 Task: Look for products in the category "Cider" from Golden State Cider only.
Action: Mouse moved to (899, 320)
Screenshot: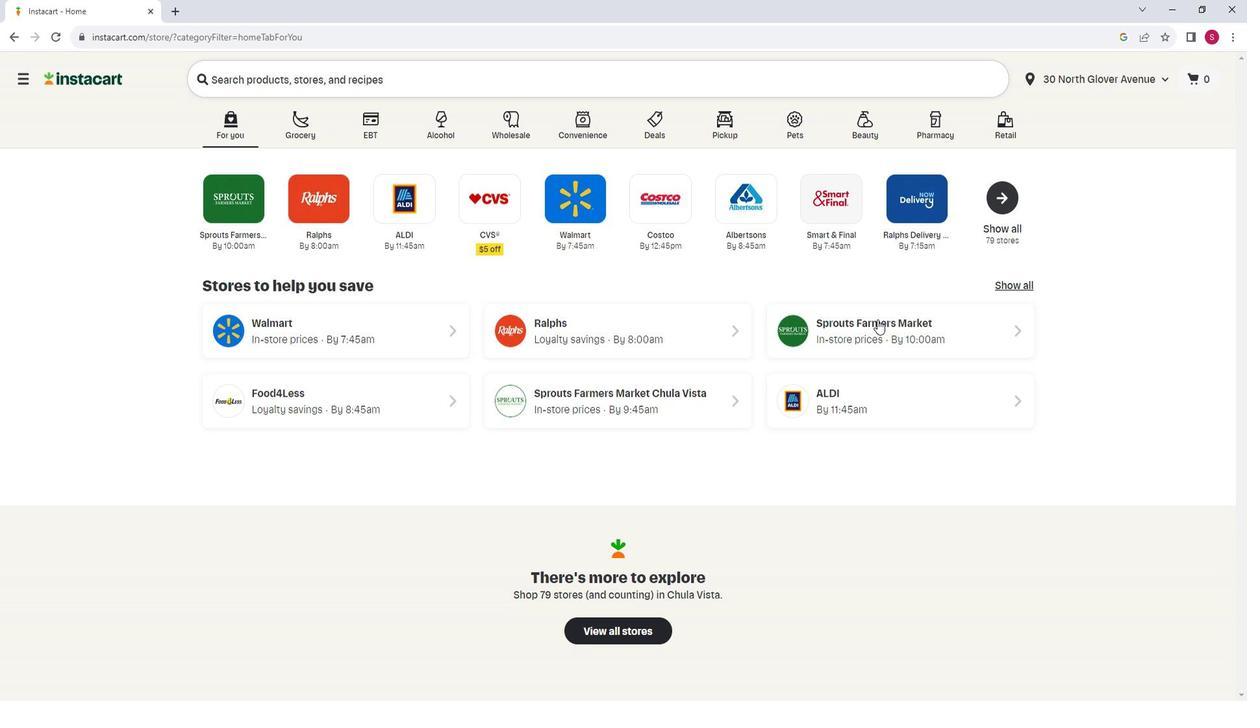 
Action: Mouse pressed left at (899, 320)
Screenshot: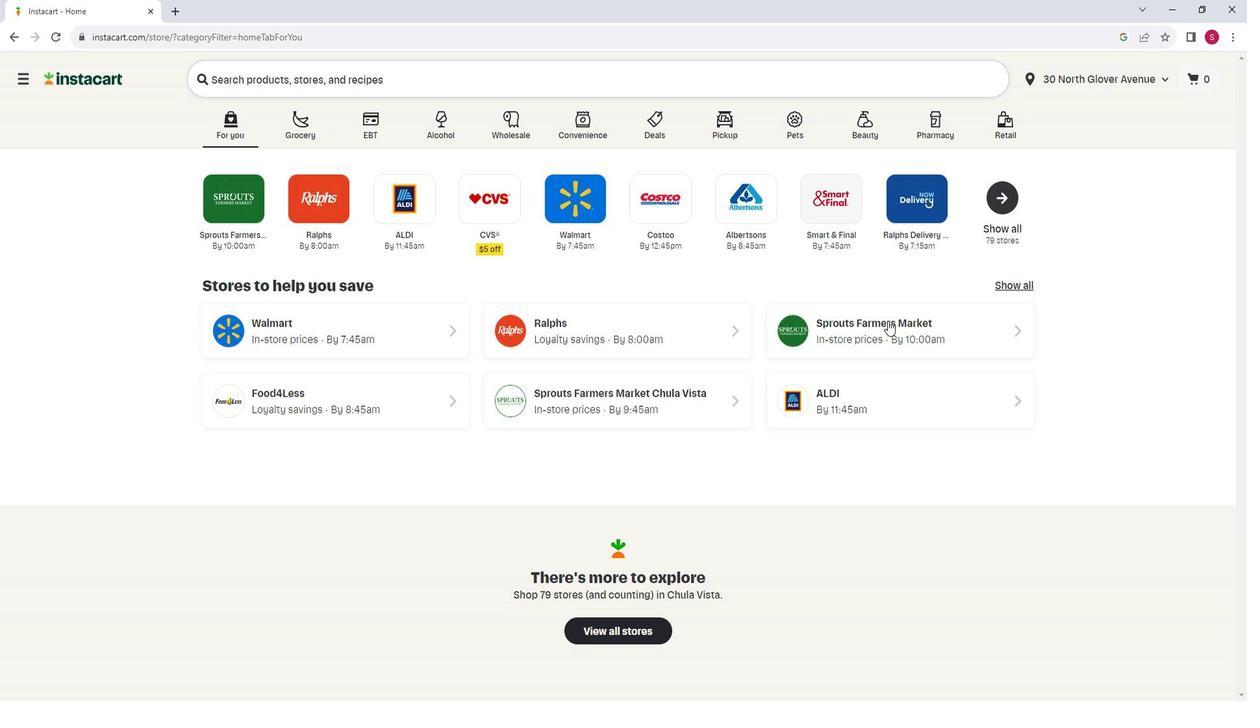 
Action: Mouse moved to (97, 448)
Screenshot: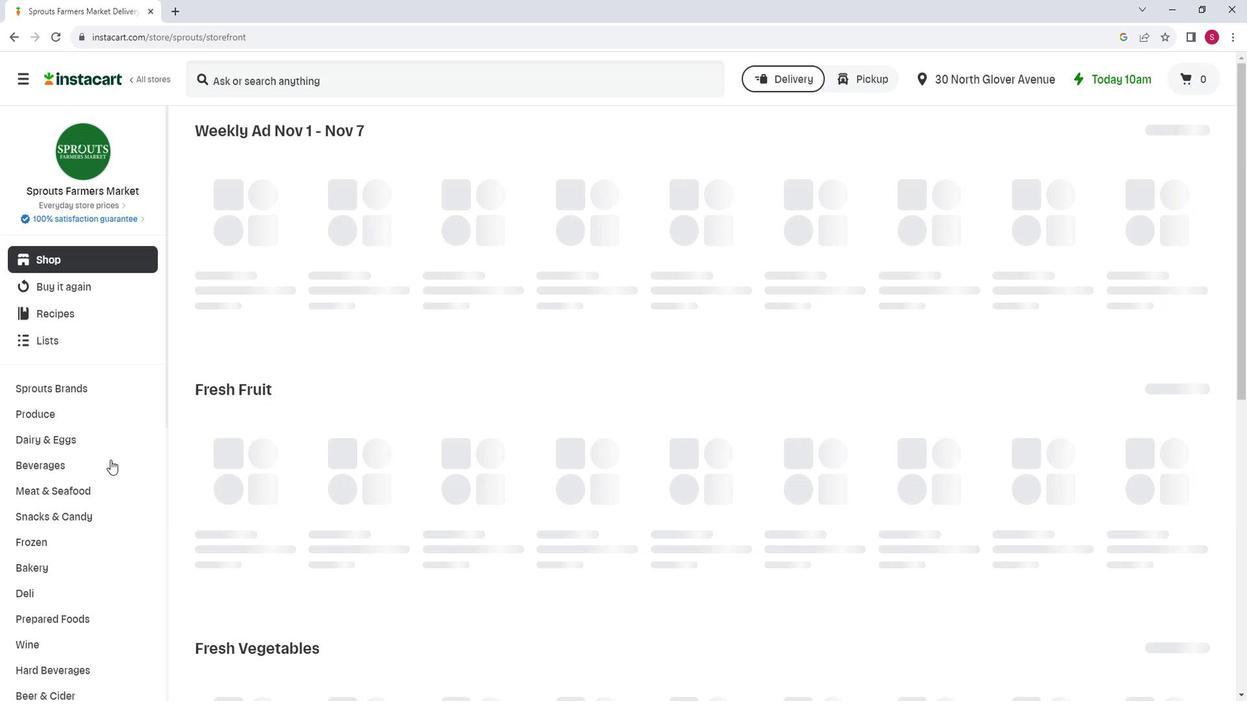 
Action: Mouse scrolled (97, 447) with delta (0, 0)
Screenshot: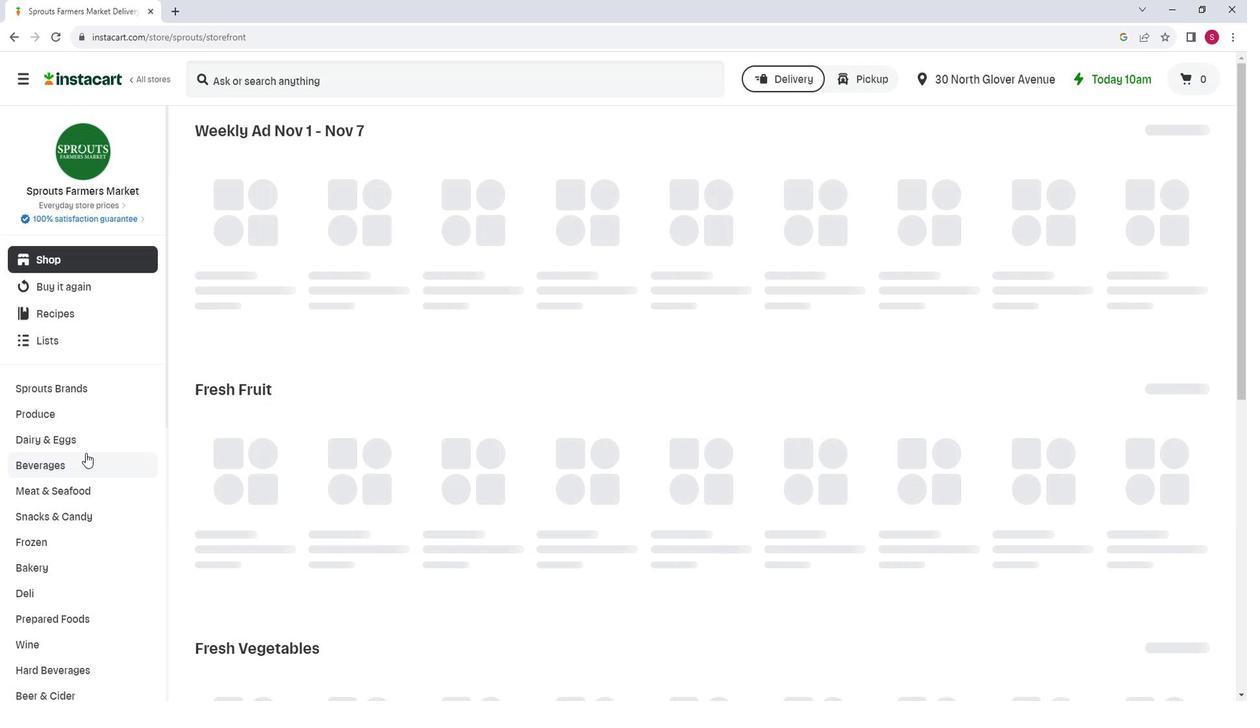 
Action: Mouse moved to (83, 611)
Screenshot: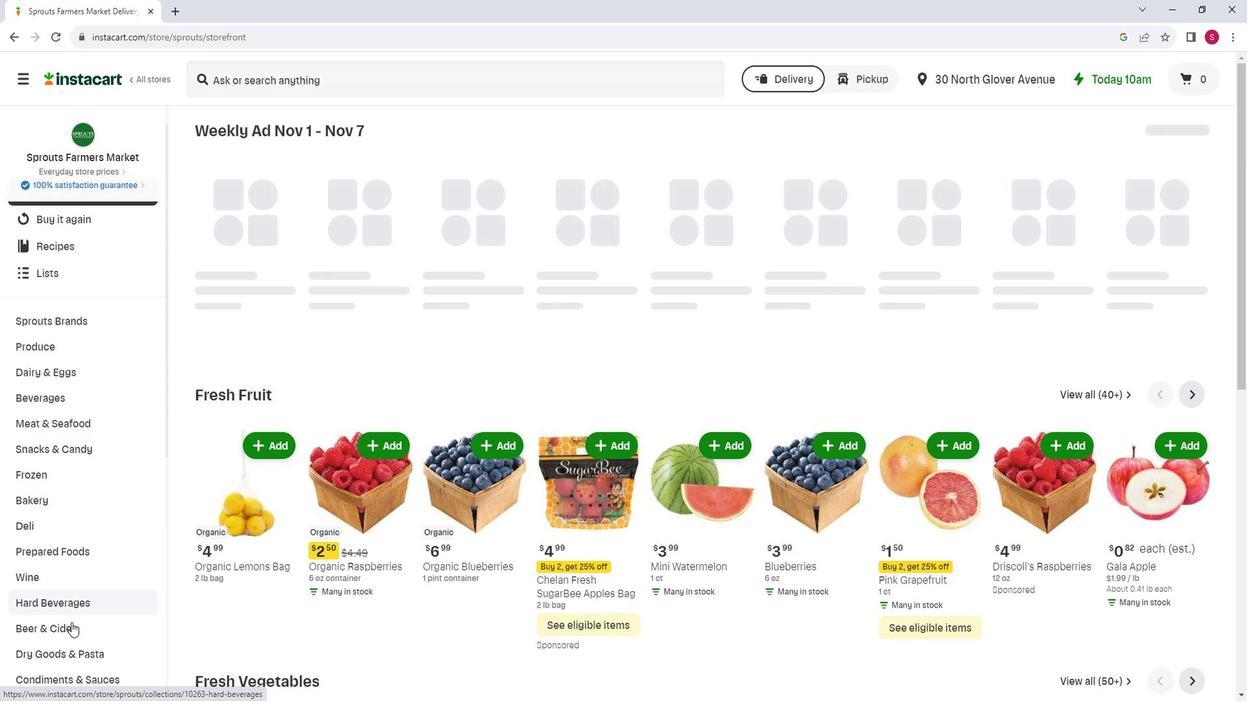 
Action: Mouse pressed left at (83, 611)
Screenshot: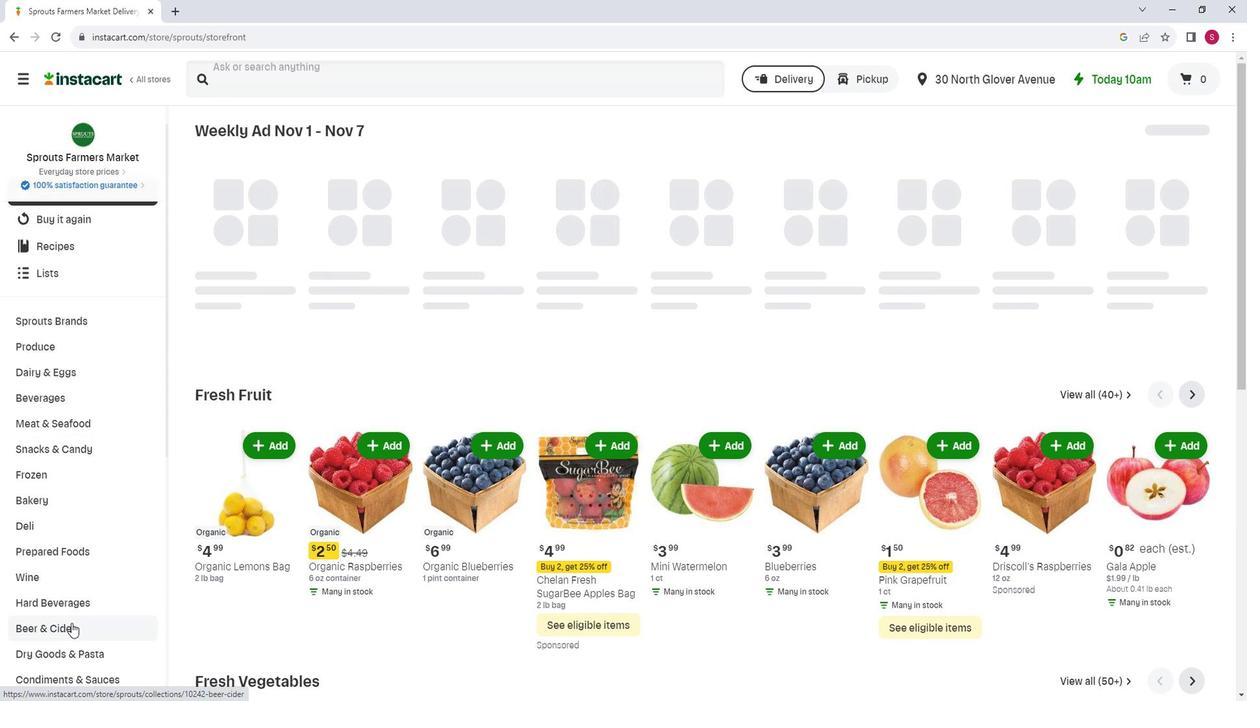 
Action: Mouse moved to (507, 166)
Screenshot: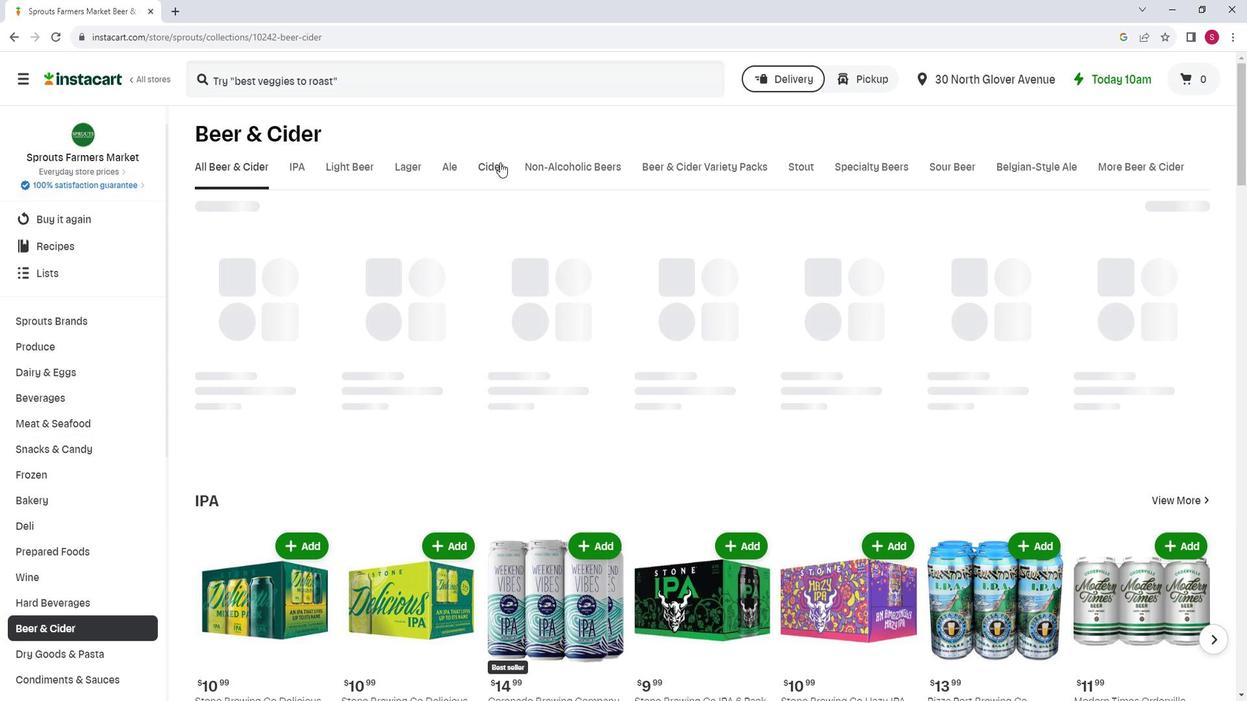 
Action: Mouse pressed left at (507, 166)
Screenshot: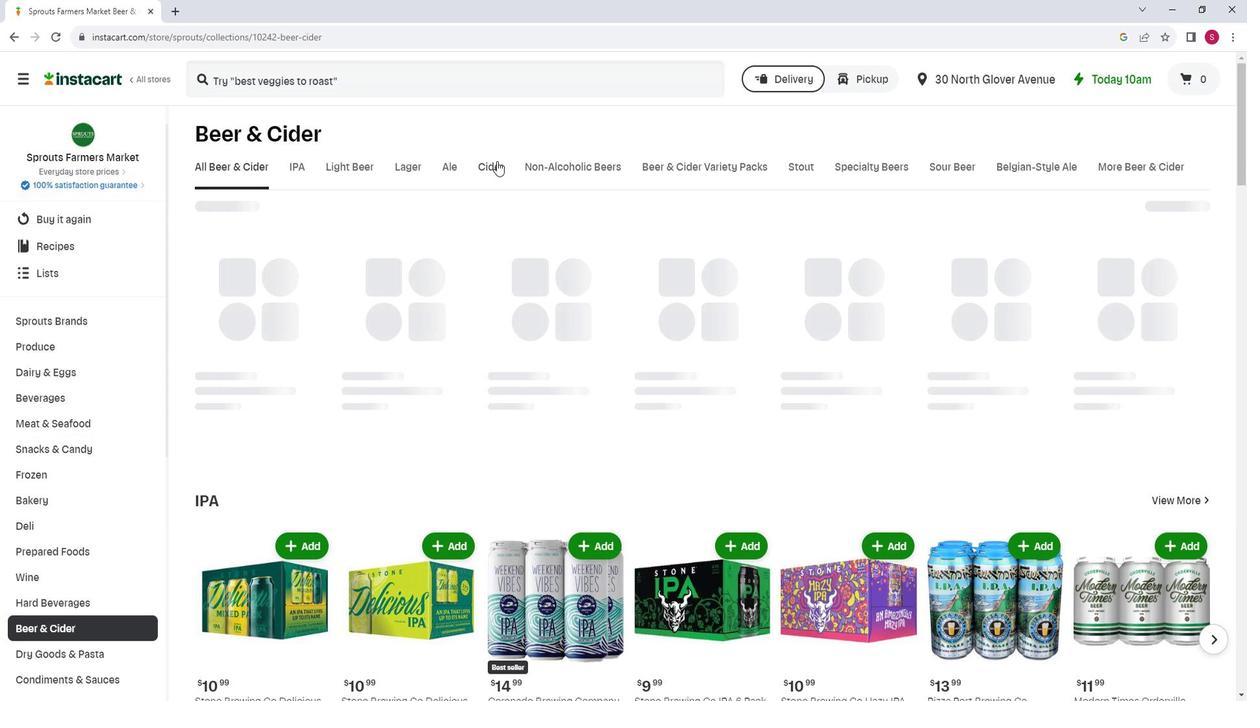 
Action: Mouse moved to (501, 219)
Screenshot: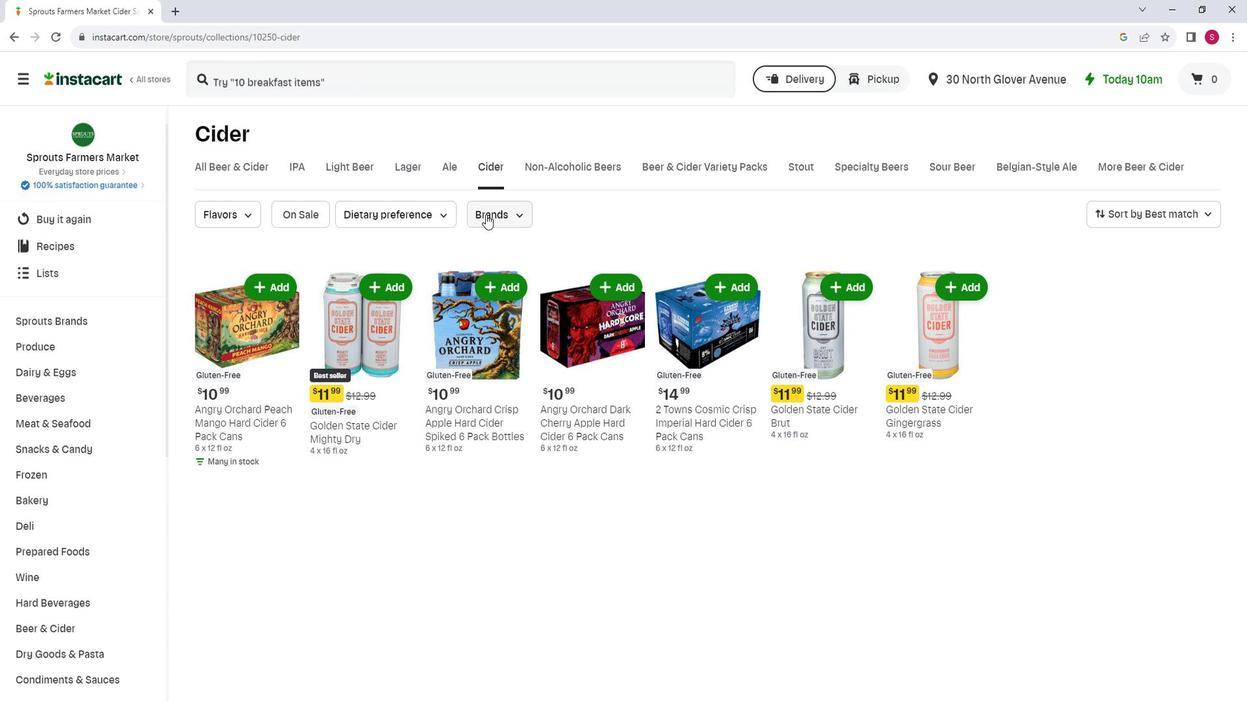 
Action: Mouse pressed left at (501, 219)
Screenshot: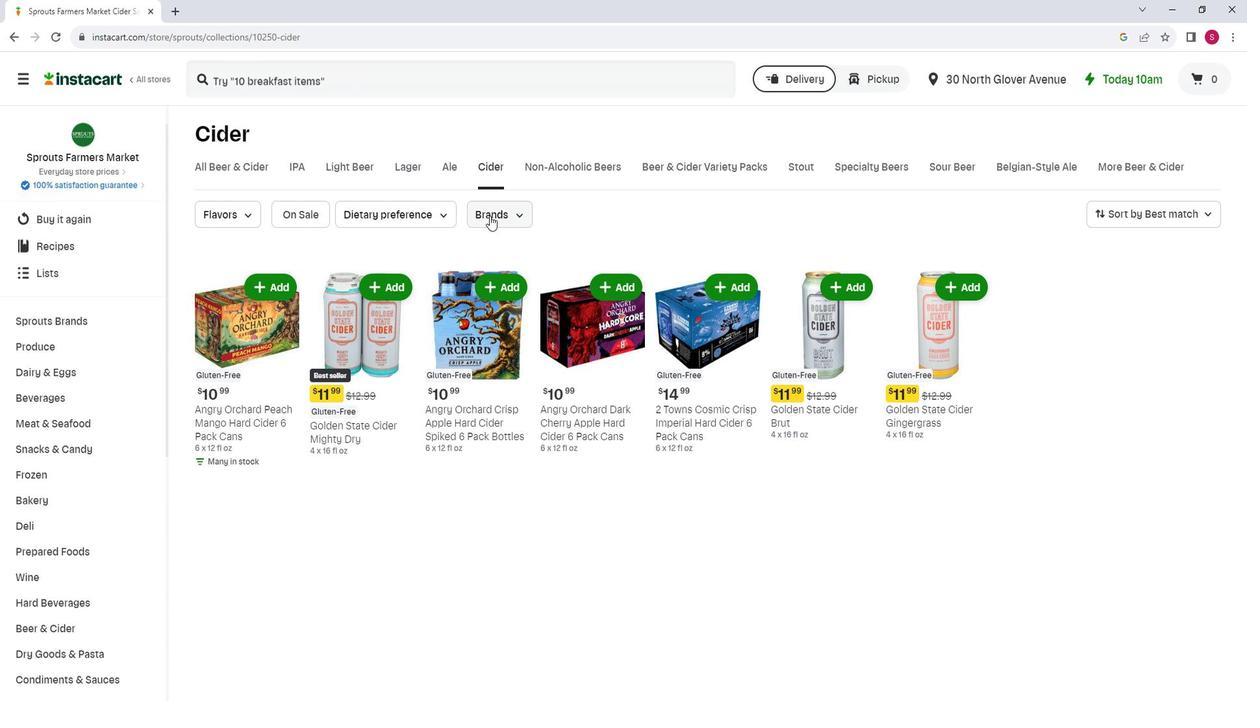 
Action: Mouse moved to (525, 298)
Screenshot: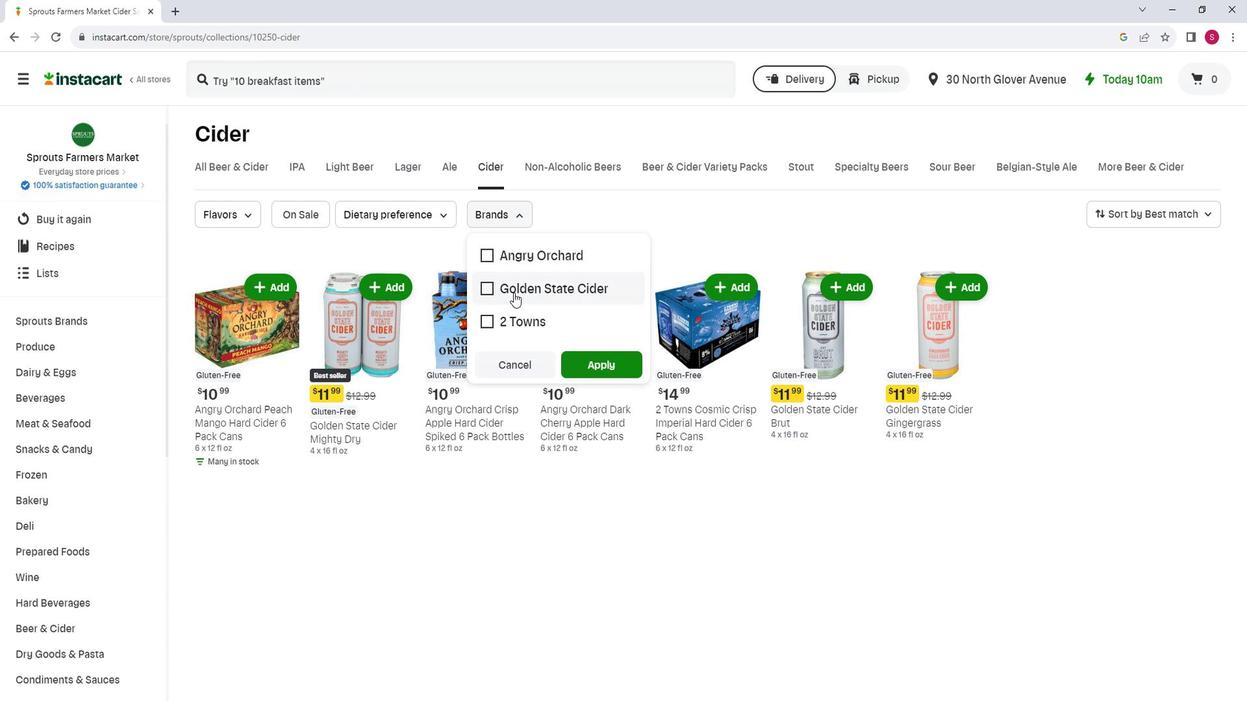 
Action: Mouse pressed left at (525, 298)
Screenshot: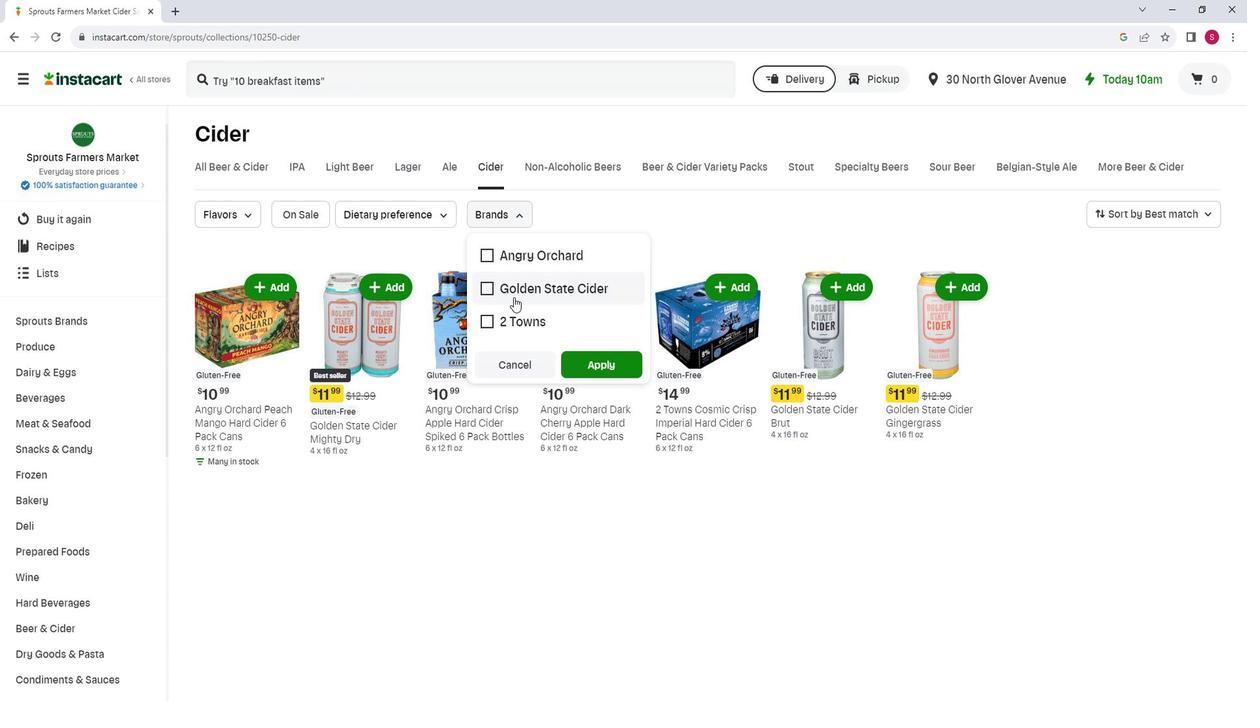 
Action: Mouse moved to (611, 360)
Screenshot: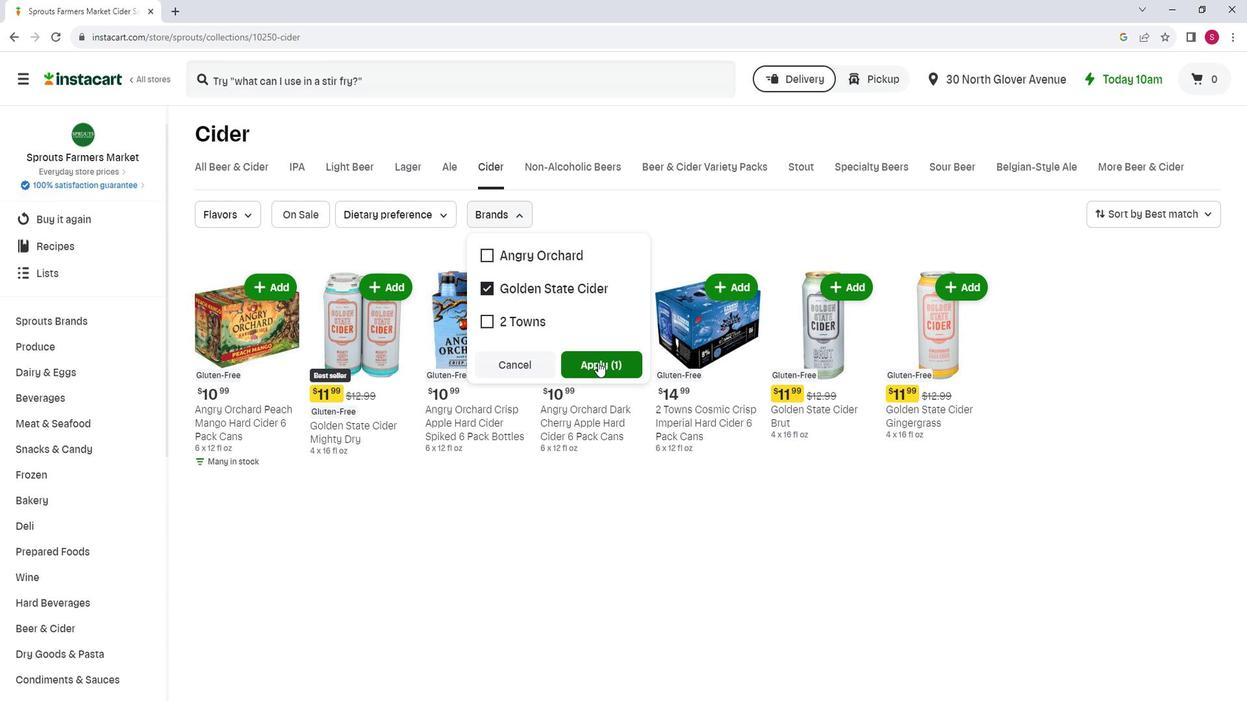 
Action: Mouse pressed left at (611, 360)
Screenshot: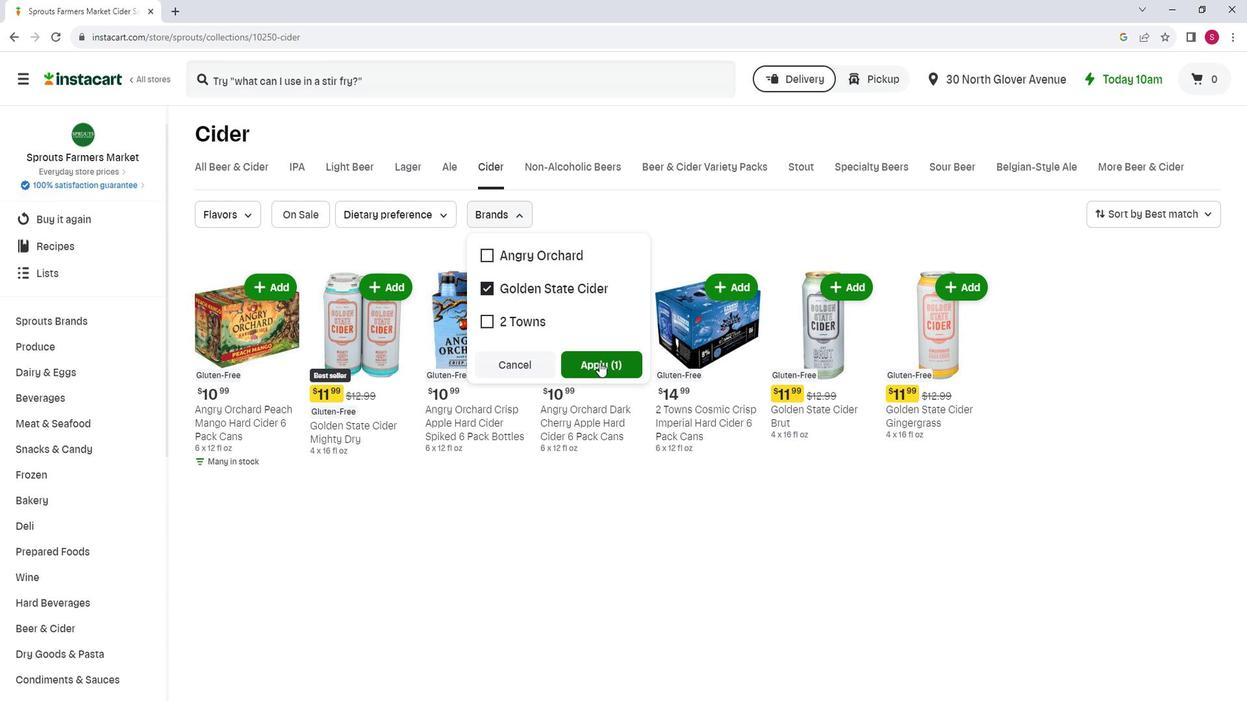 
Action: Mouse moved to (606, 356)
Screenshot: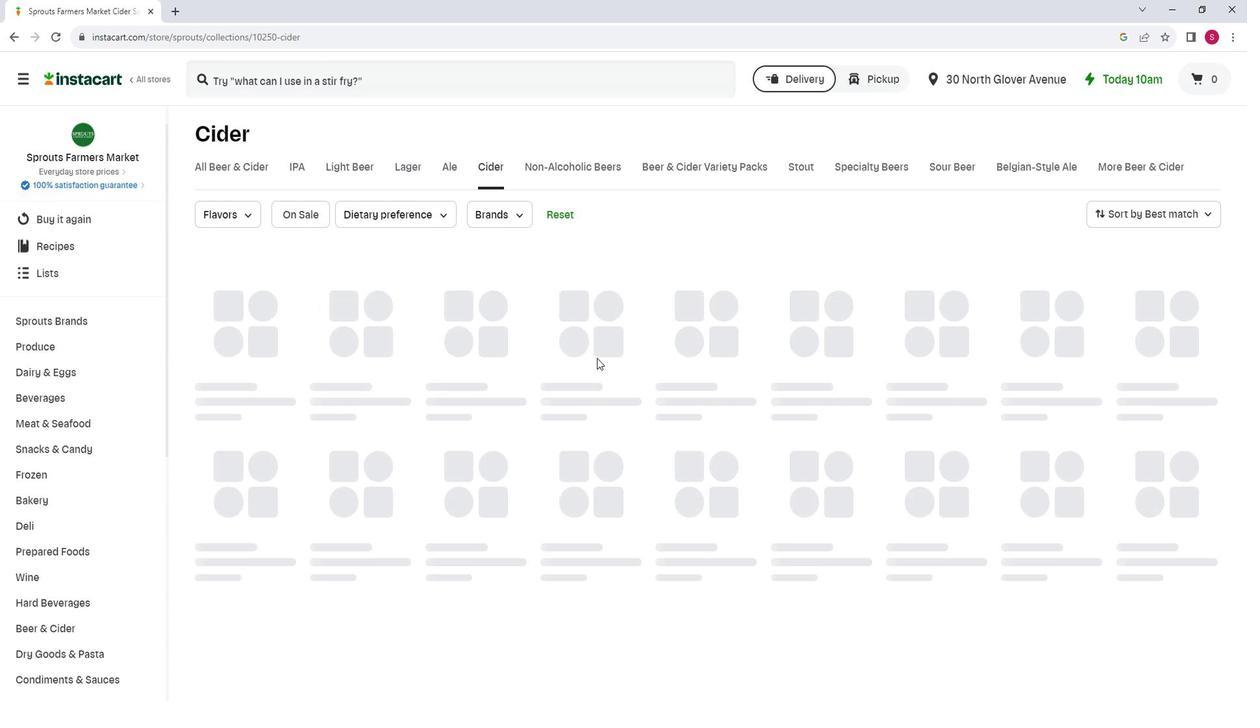 
